 Task: Add Sliced Sharp Cheddar Rbst Free to the cart.
Action: Mouse moved to (984, 351)
Screenshot: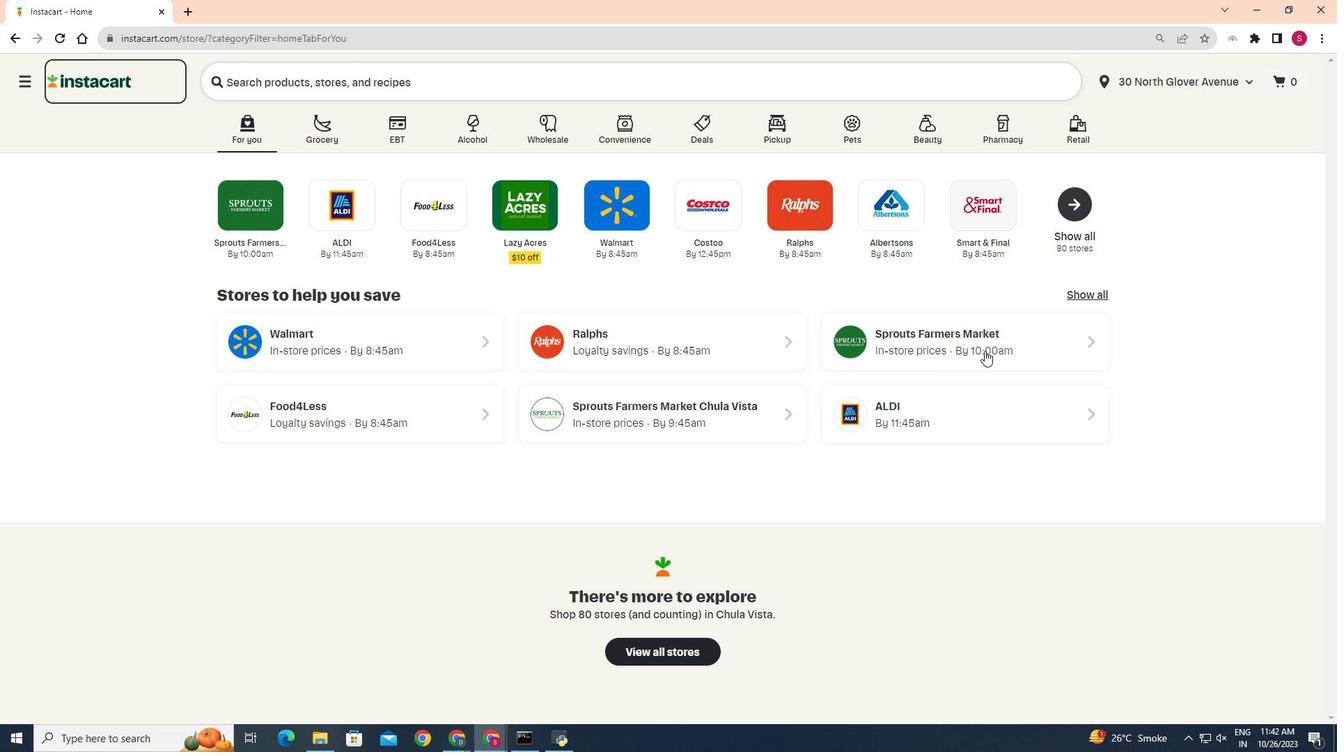 
Action: Mouse pressed left at (984, 351)
Screenshot: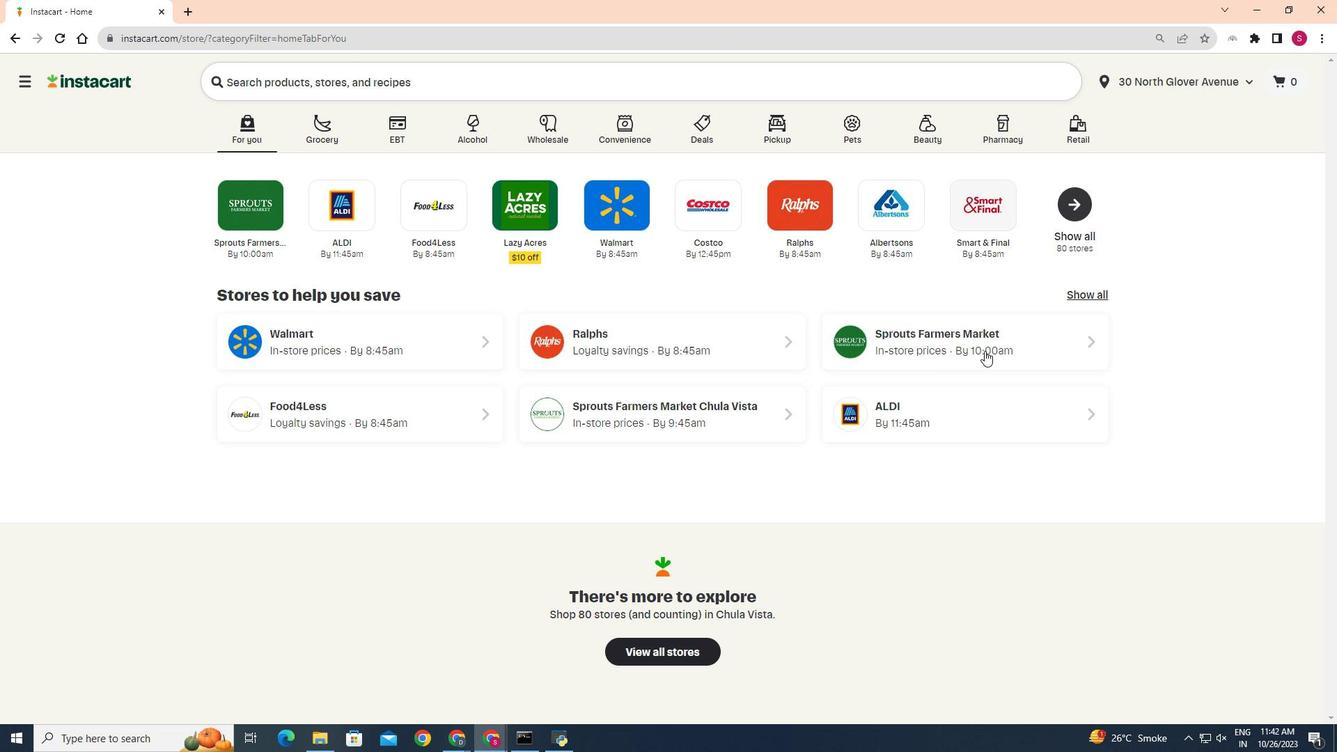 
Action: Mouse moved to (43, 585)
Screenshot: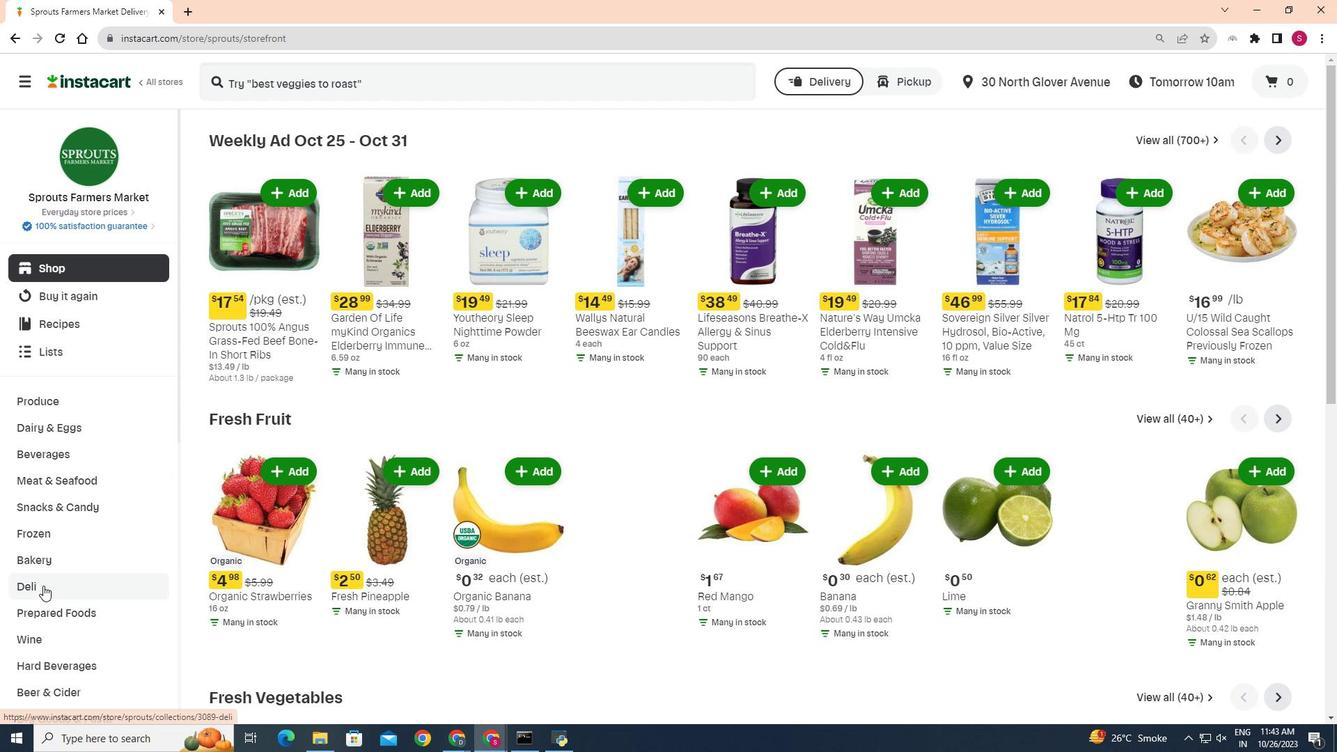 
Action: Mouse pressed left at (43, 585)
Screenshot: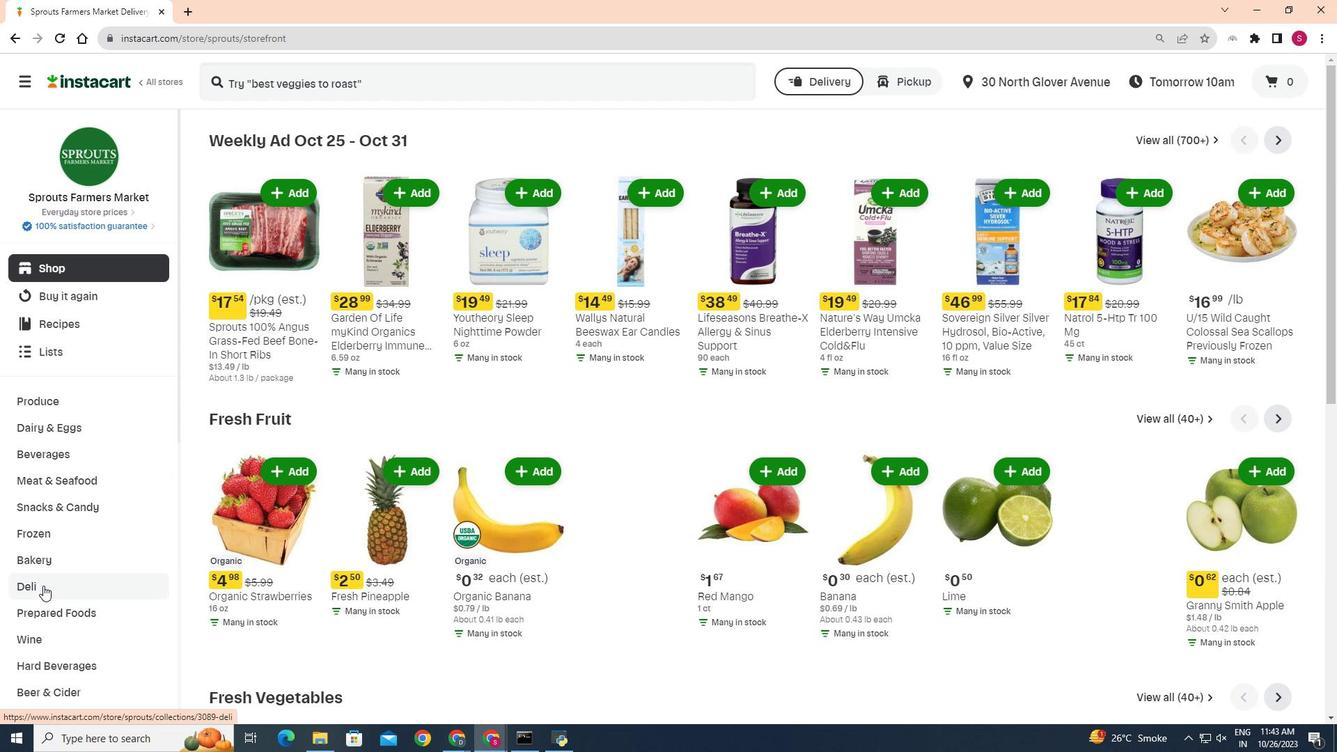 
Action: Mouse moved to (363, 176)
Screenshot: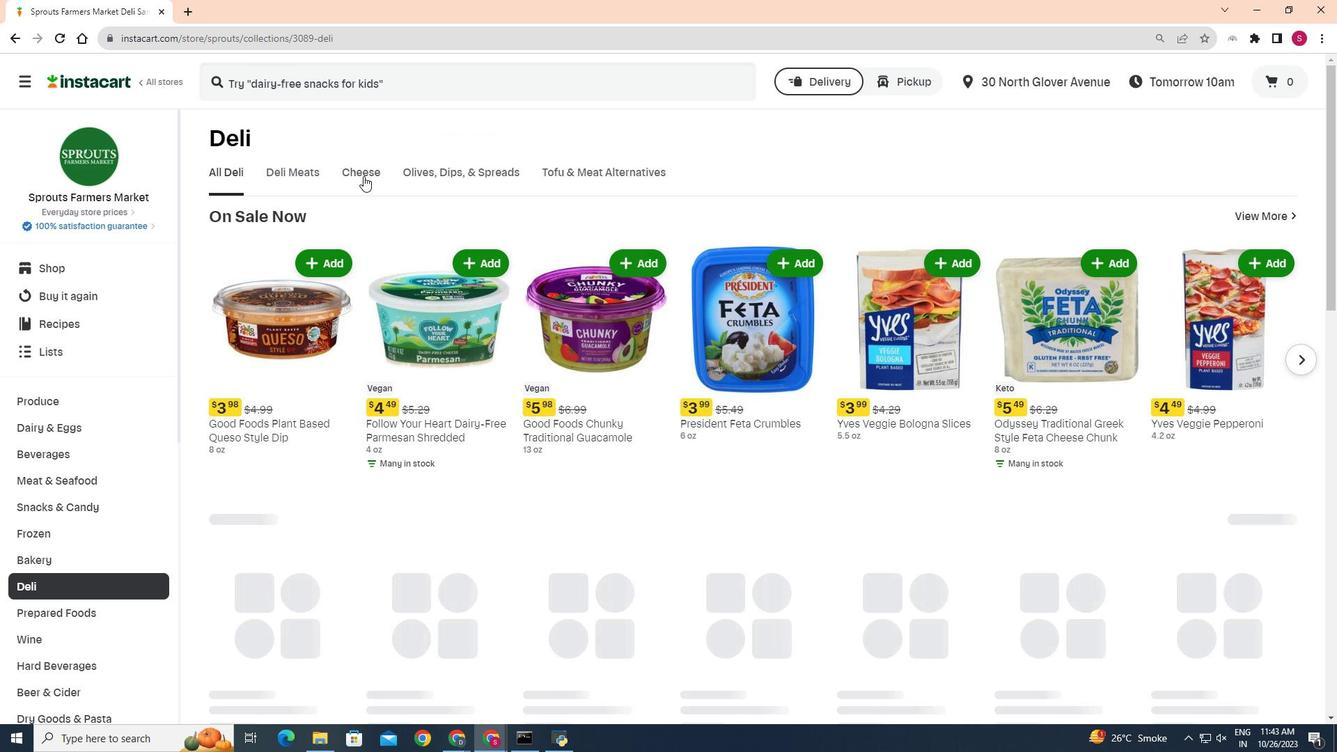 
Action: Mouse pressed left at (363, 176)
Screenshot: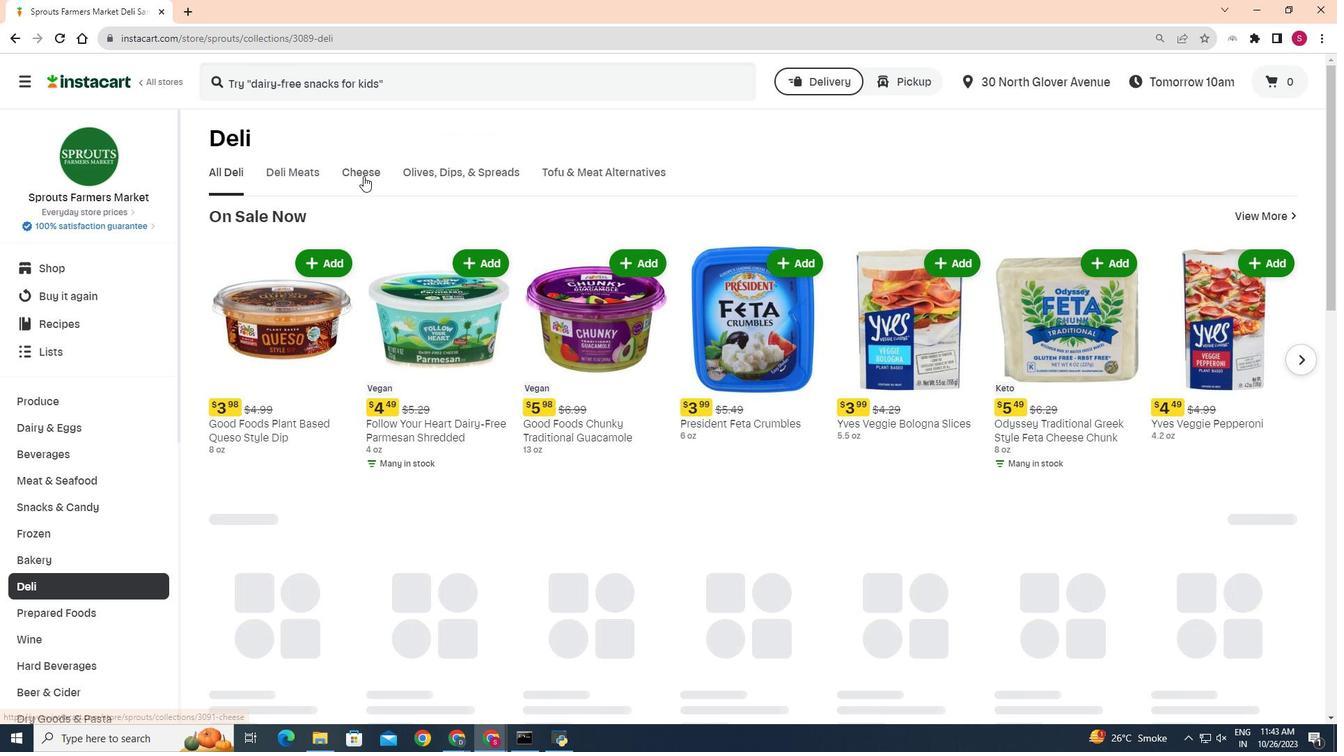 
Action: Mouse moved to (328, 238)
Screenshot: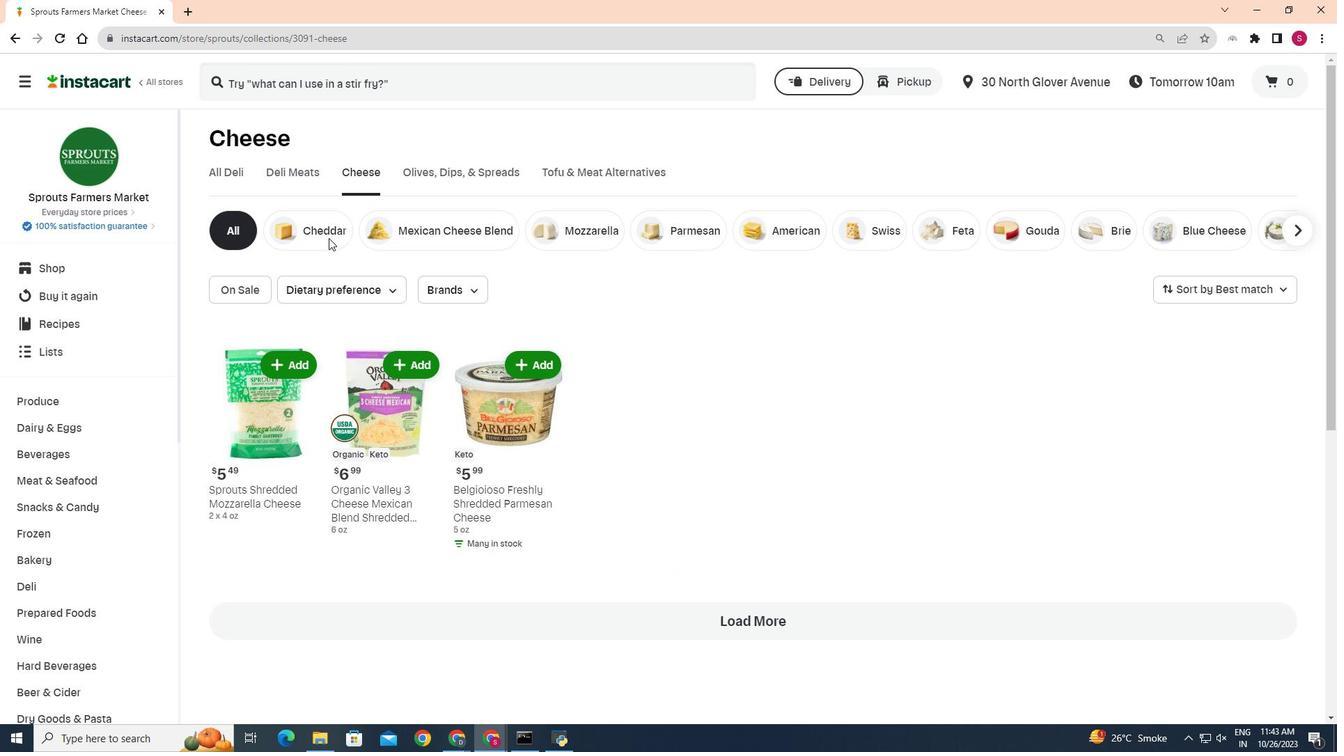 
Action: Mouse pressed left at (328, 238)
Screenshot: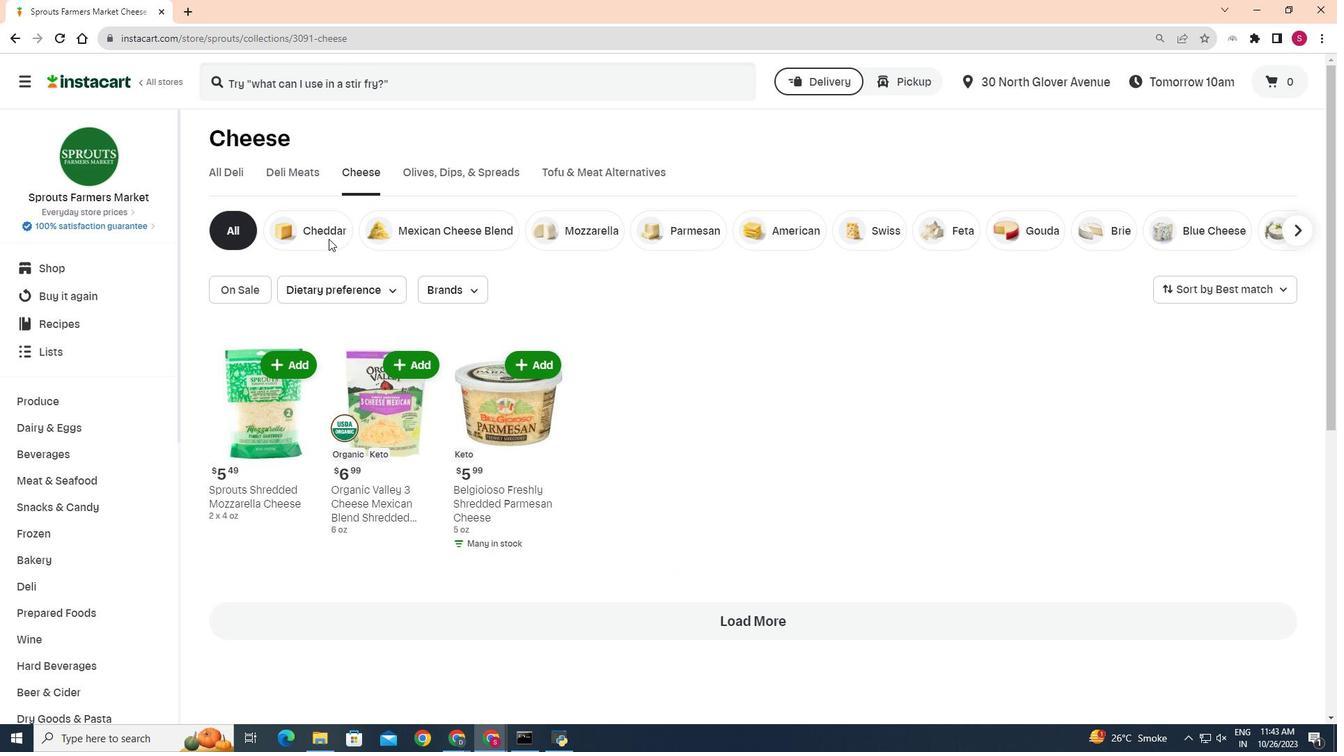 
Action: Mouse moved to (327, 228)
Screenshot: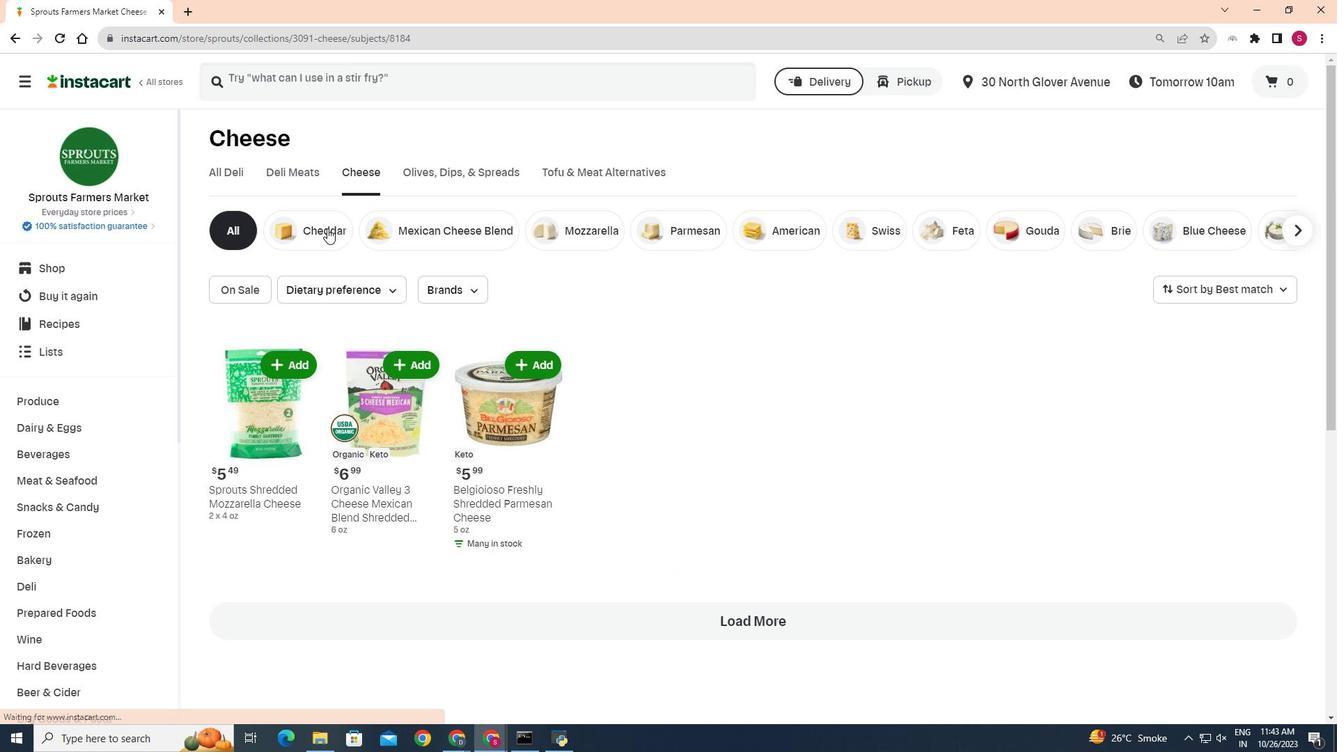 
Action: Mouse pressed left at (327, 228)
Screenshot: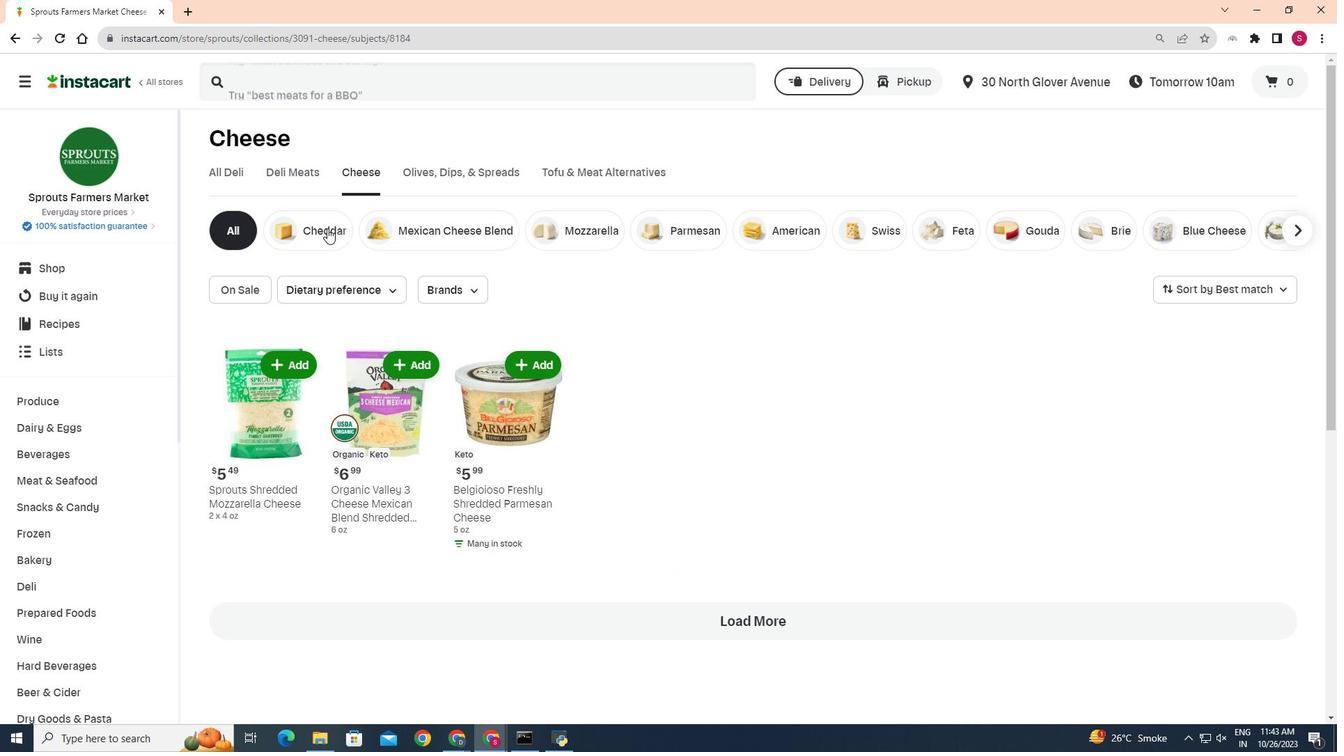 
Action: Mouse moved to (1282, 463)
Screenshot: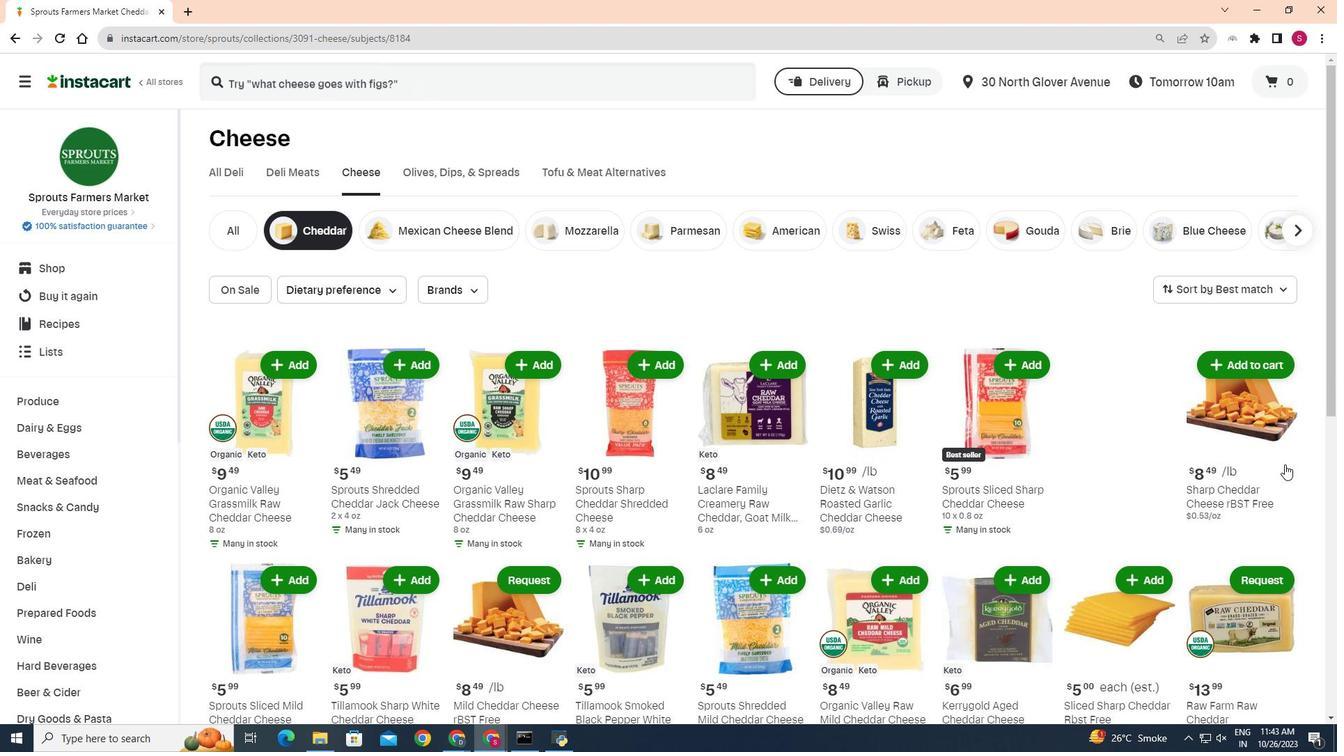 
Action: Mouse scrolled (1282, 462) with delta (0, 0)
Screenshot: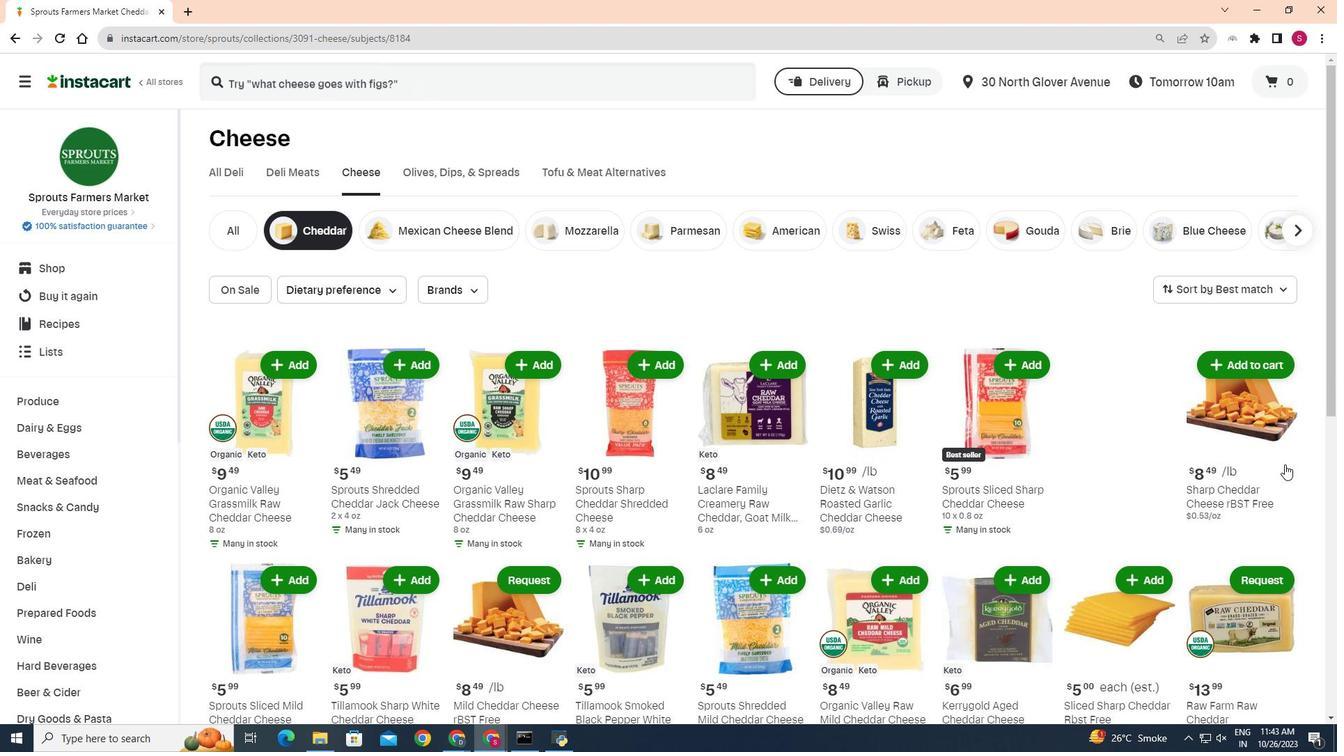 
Action: Mouse moved to (1140, 511)
Screenshot: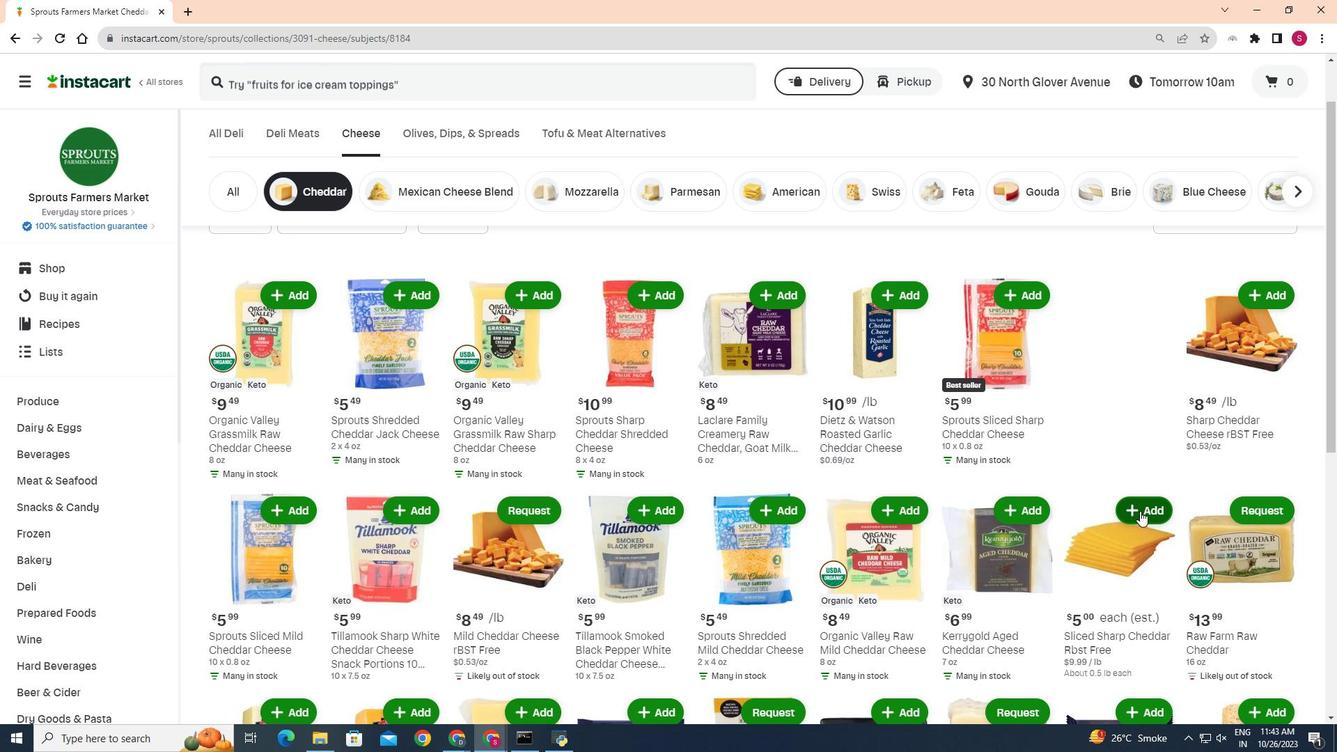 
Action: Mouse pressed left at (1140, 511)
Screenshot: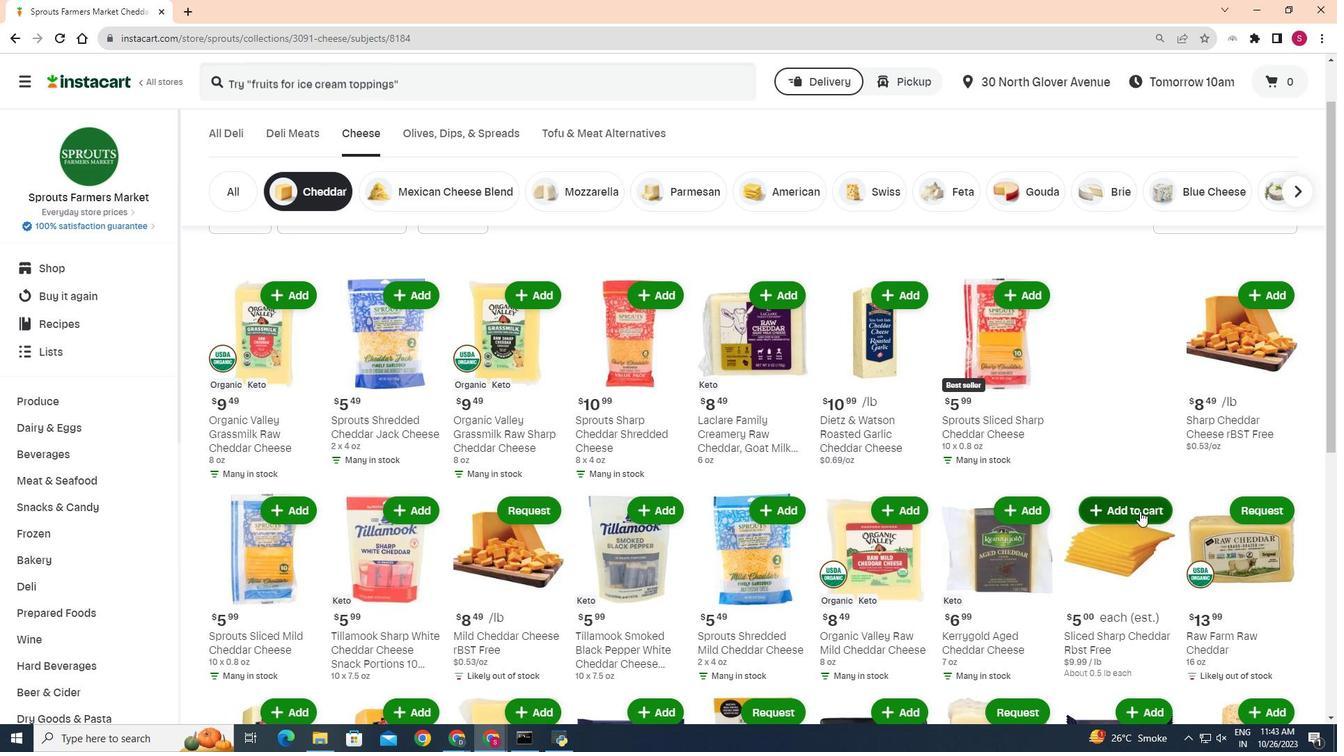 
Action: Mouse moved to (1087, 462)
Screenshot: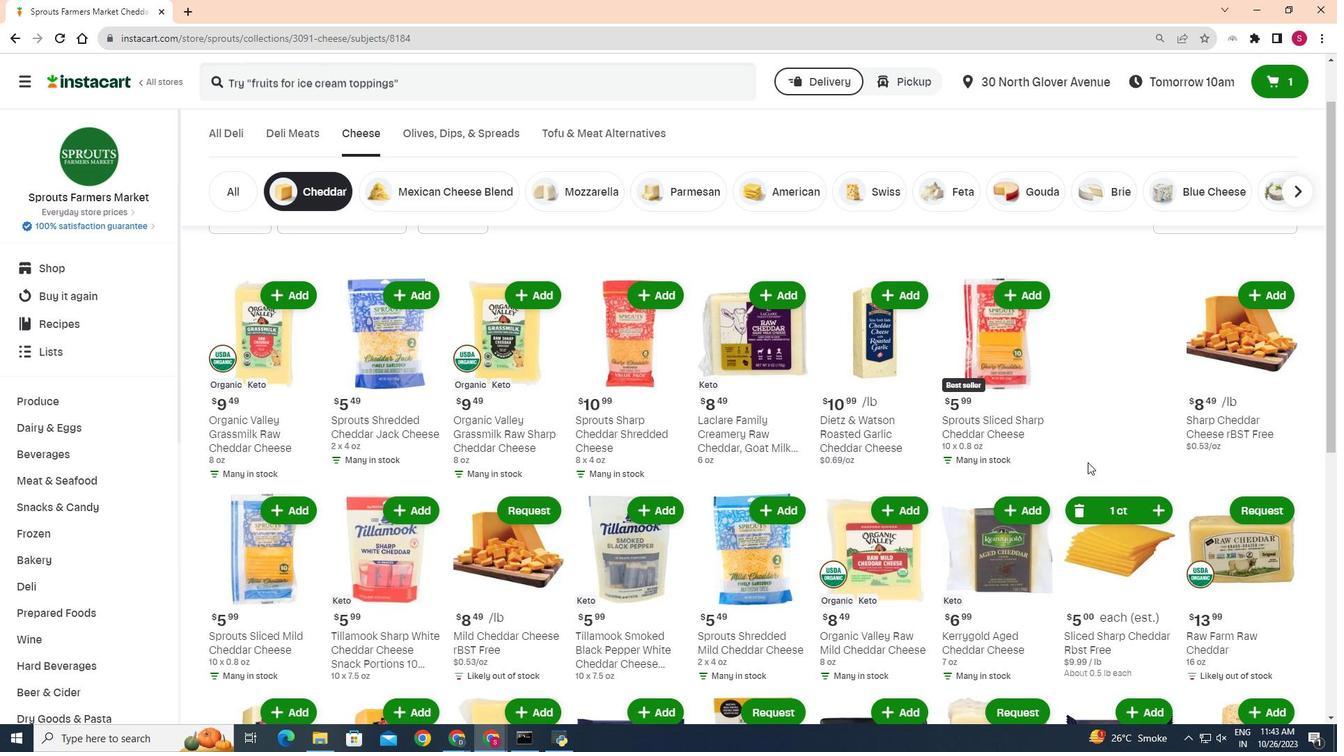 
